 Task: Open a blank sheet, save the file as riskmgmt.doc Add Heading 'Strategies for effective risk management: 'Strategies for effective risk management:  Add the following points with numberingAdd the following points with numbering 1.	Identify potential risks_x000D_
2.	Assess their impact_x000D_
3.	Develop mitigation strategies_x000D_
Select the entire thext and change line spacing to  1.5 Select the entire text and apply  Outside Borders ,change the font size of heading and points to 20
Action: Mouse moved to (26, 24)
Screenshot: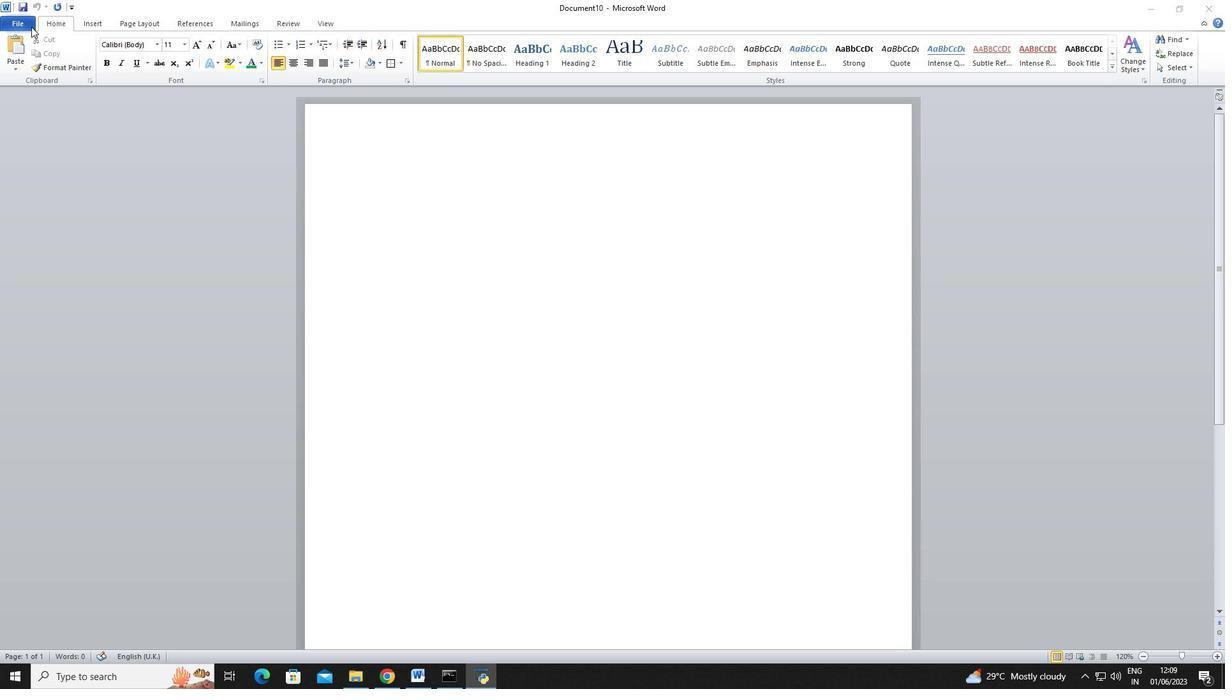 
Action: Mouse pressed left at (26, 24)
Screenshot: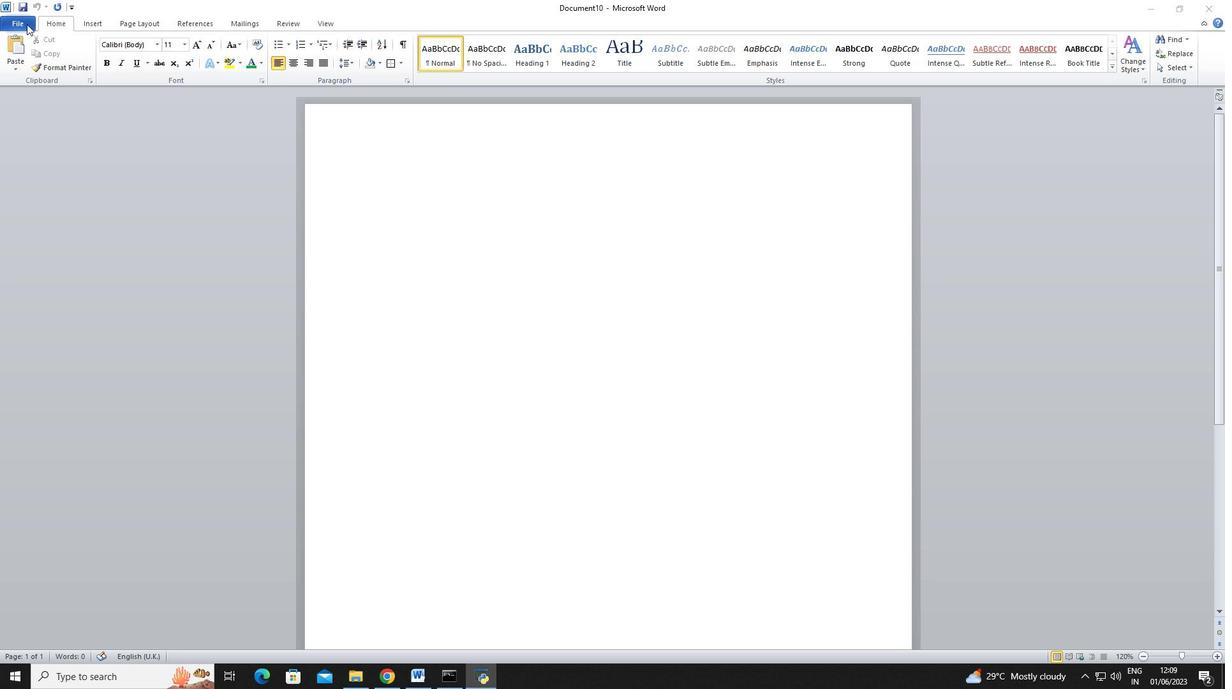 
Action: Mouse pressed left at (26, 24)
Screenshot: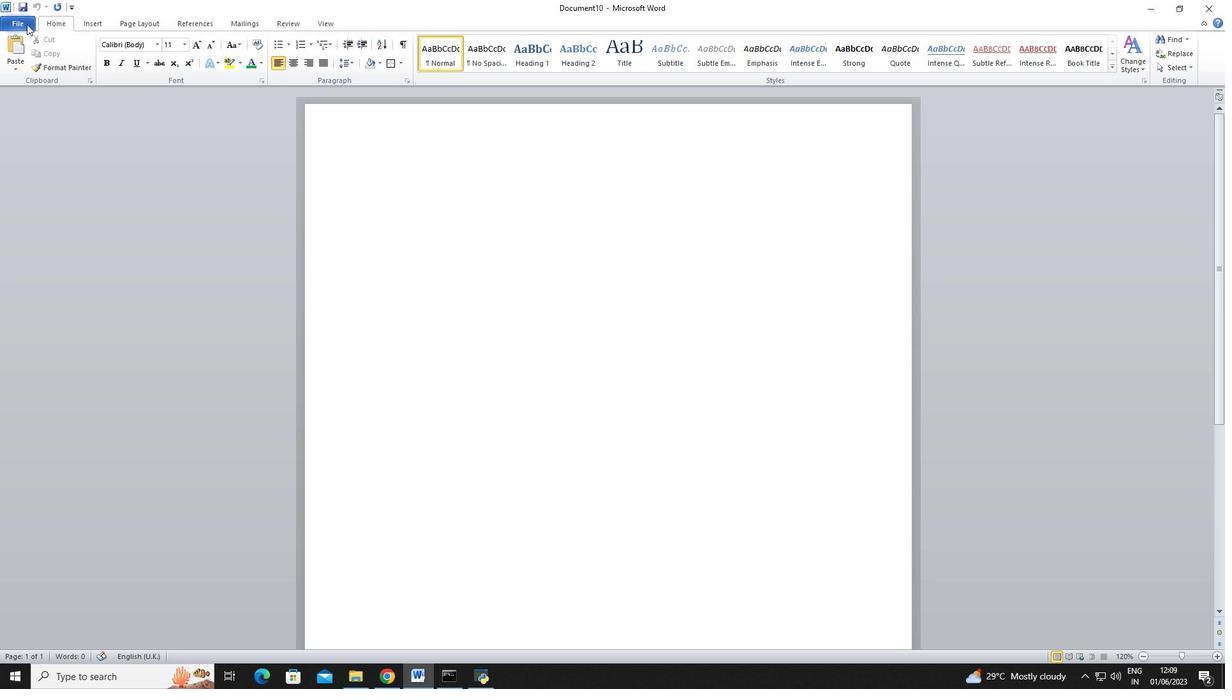 
Action: Mouse moved to (25, 163)
Screenshot: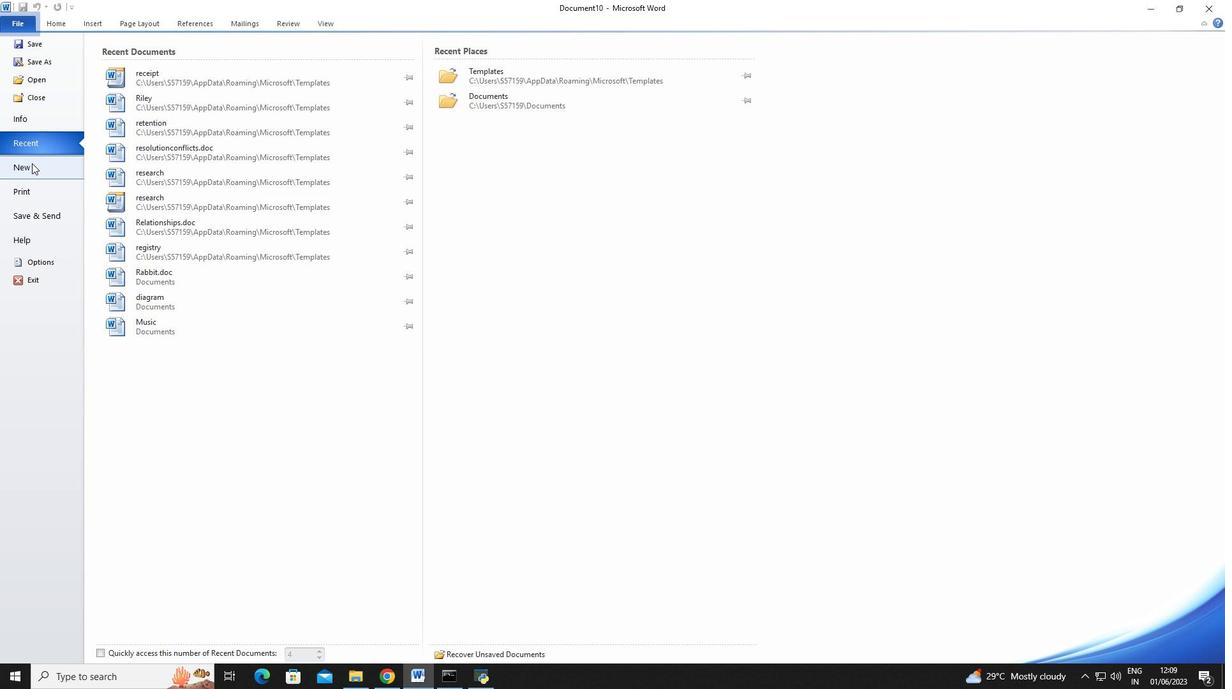 
Action: Mouse pressed left at (25, 163)
Screenshot: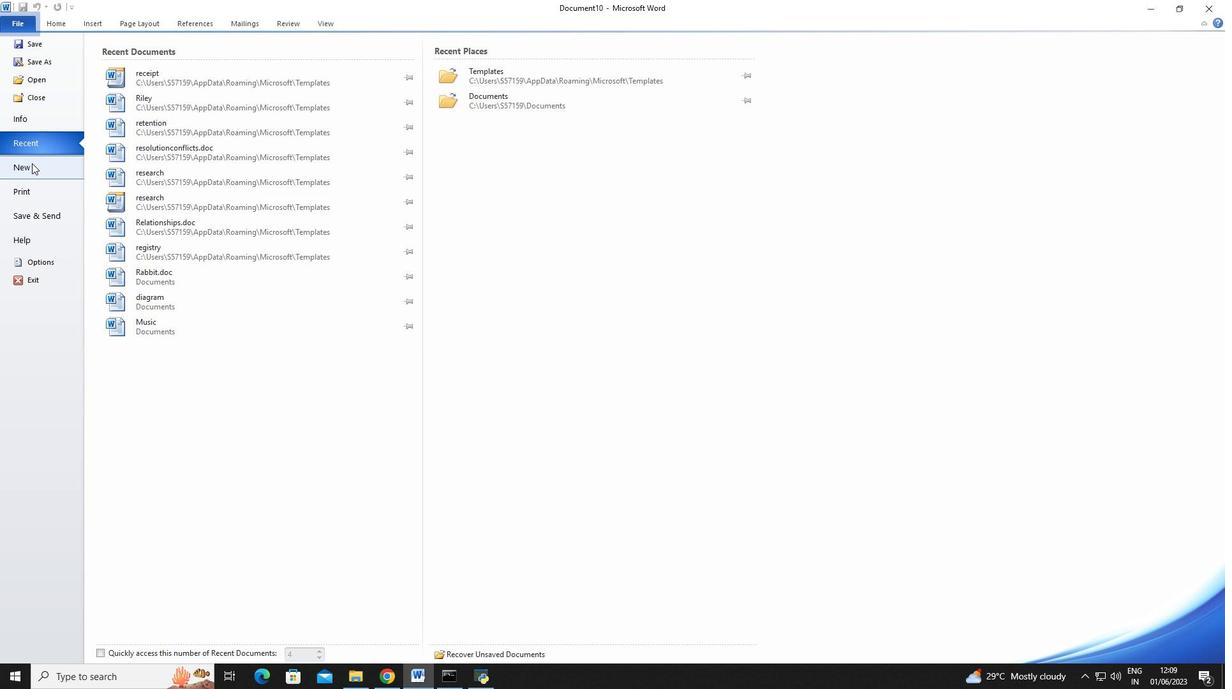 
Action: Mouse moved to (139, 138)
Screenshot: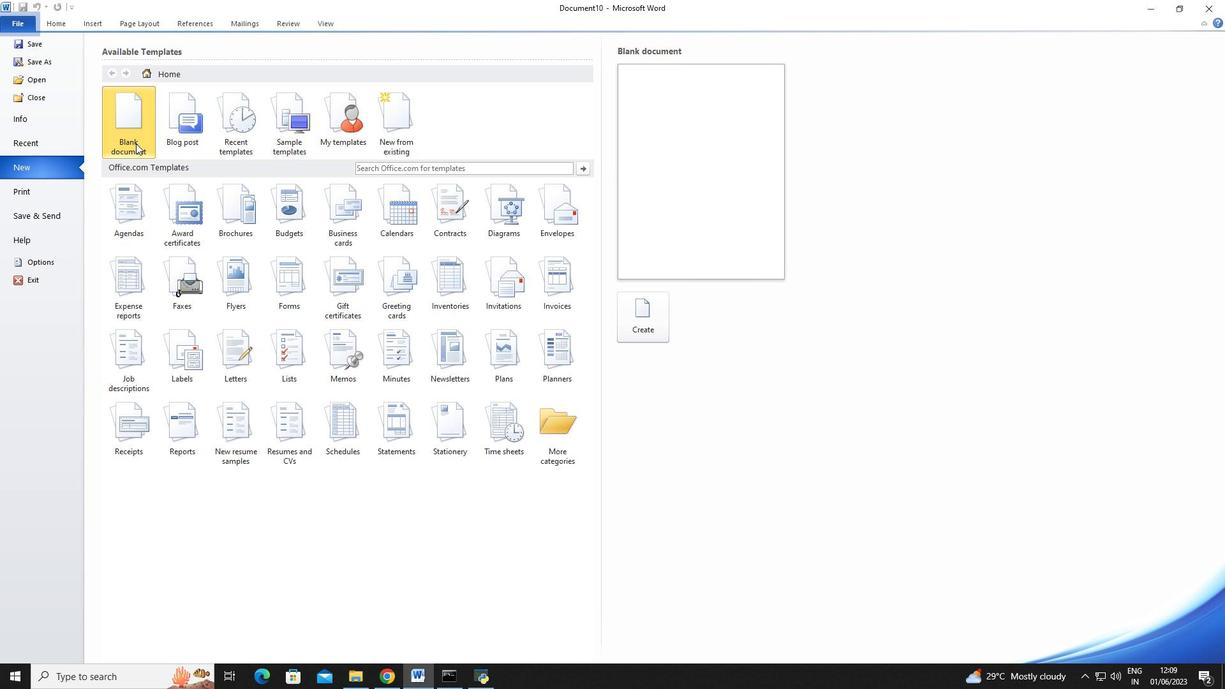 
Action: Mouse pressed left at (139, 138)
Screenshot: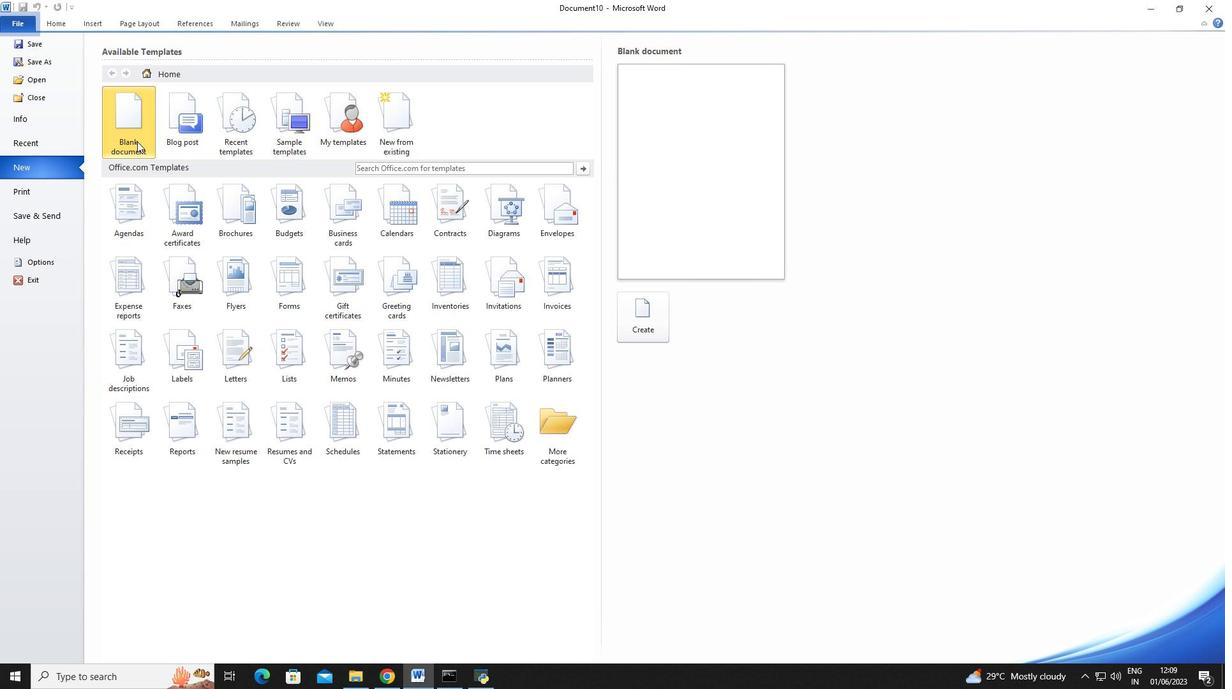 
Action: Mouse moved to (652, 320)
Screenshot: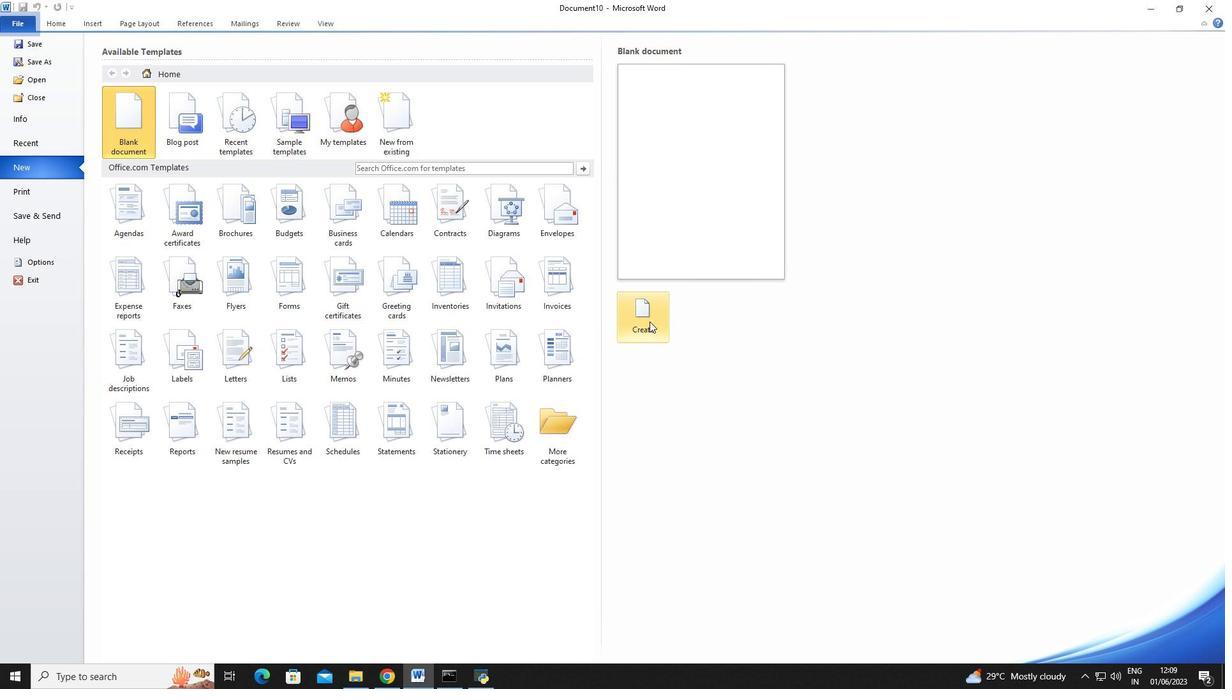
Action: Mouse pressed left at (652, 320)
Screenshot: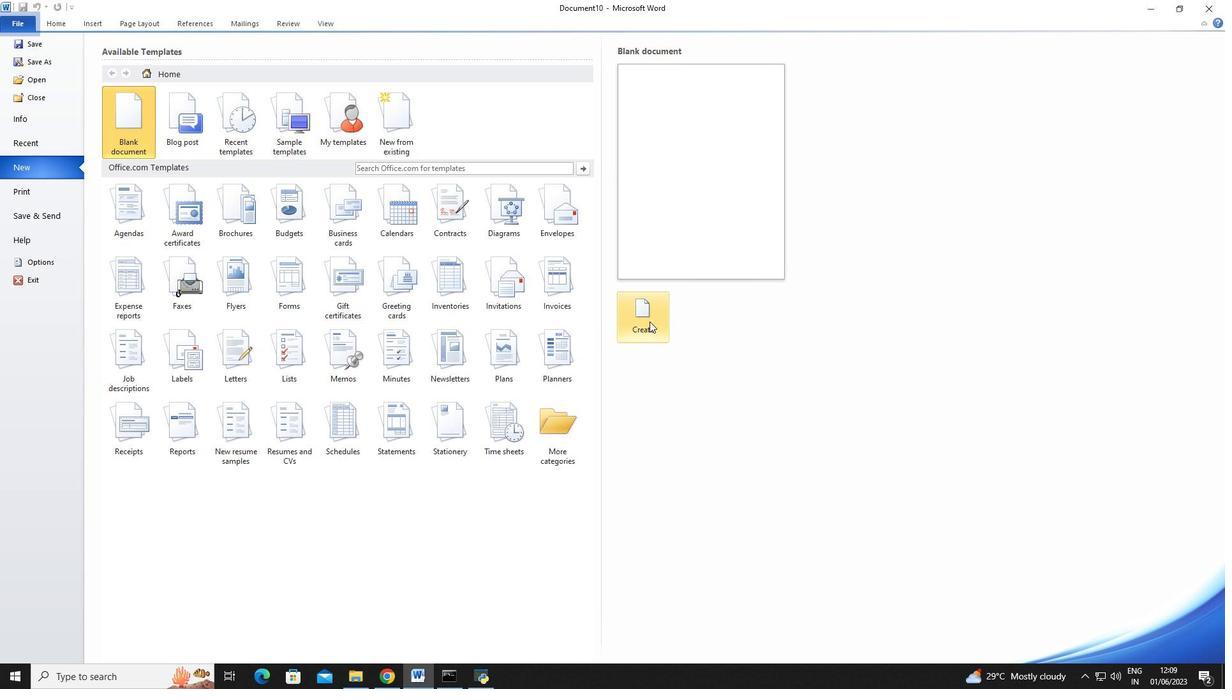 
Action: Mouse moved to (21, 10)
Screenshot: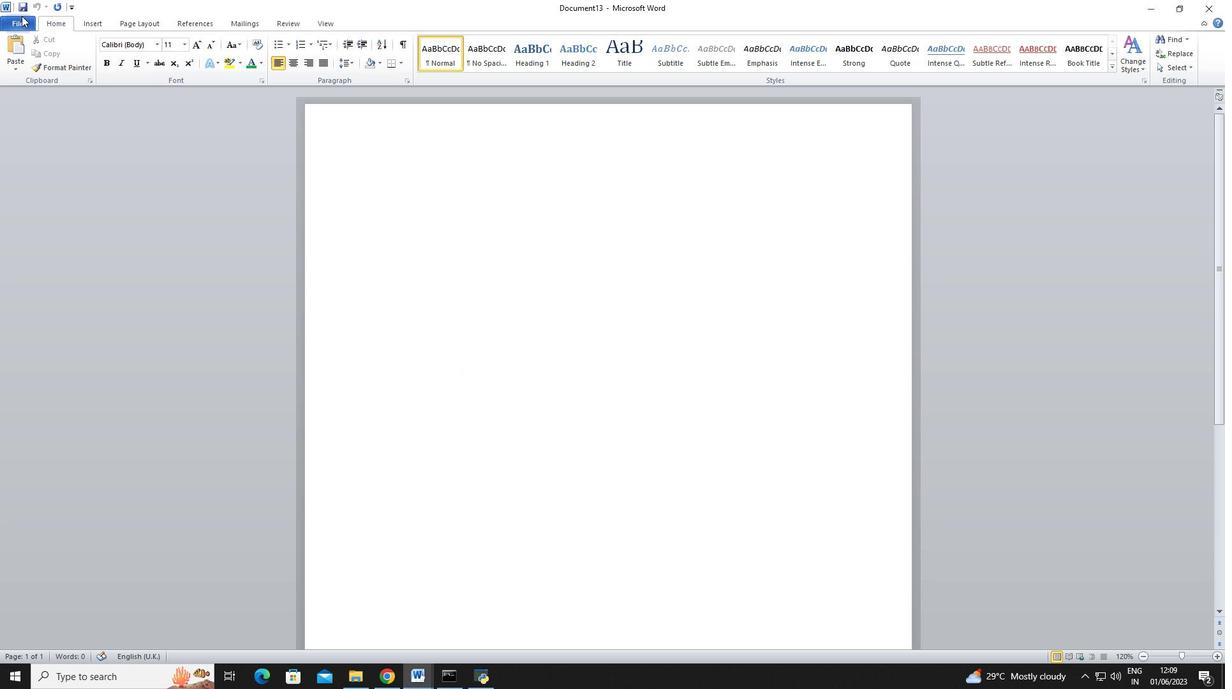 
Action: Mouse pressed left at (21, 10)
Screenshot: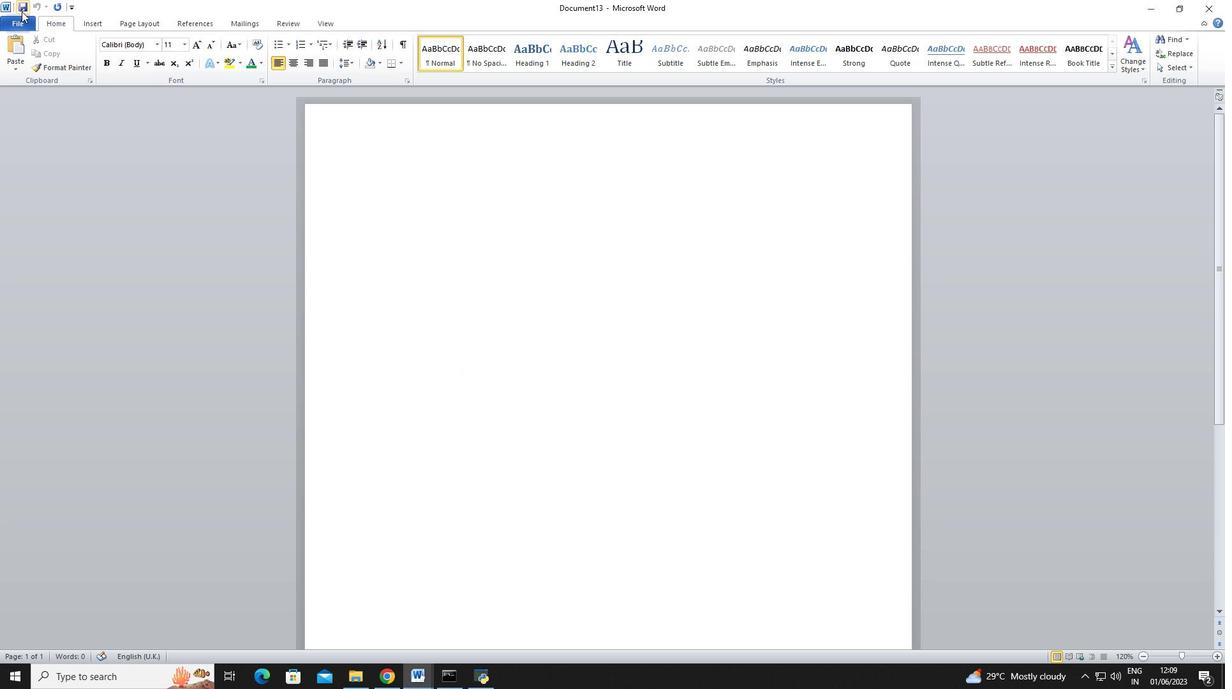 
Action: Key pressed riskmgmt.doc
Screenshot: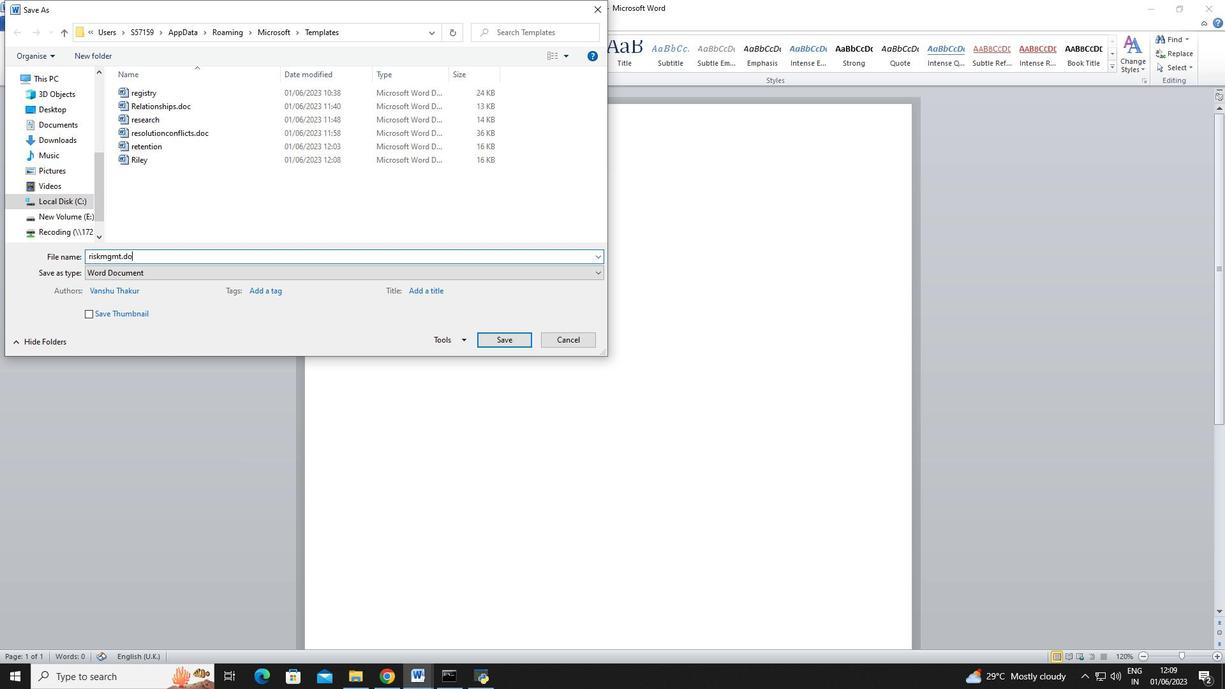 
Action: Mouse moved to (487, 344)
Screenshot: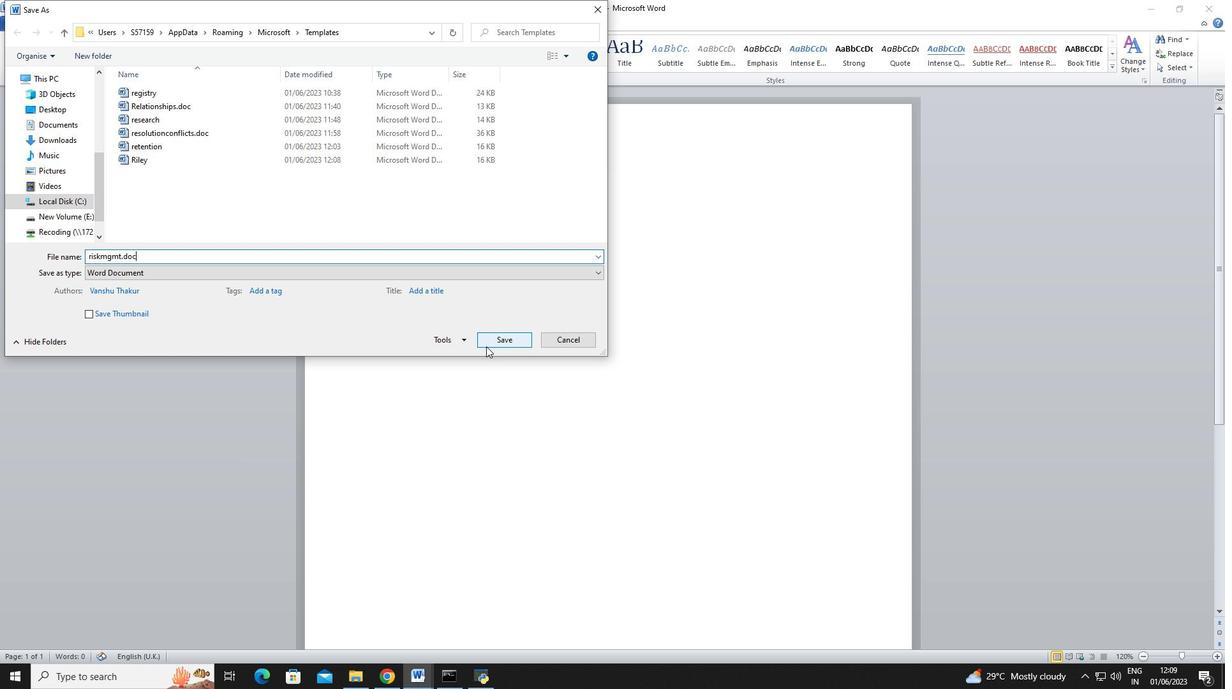 
Action: Mouse pressed left at (487, 344)
Screenshot: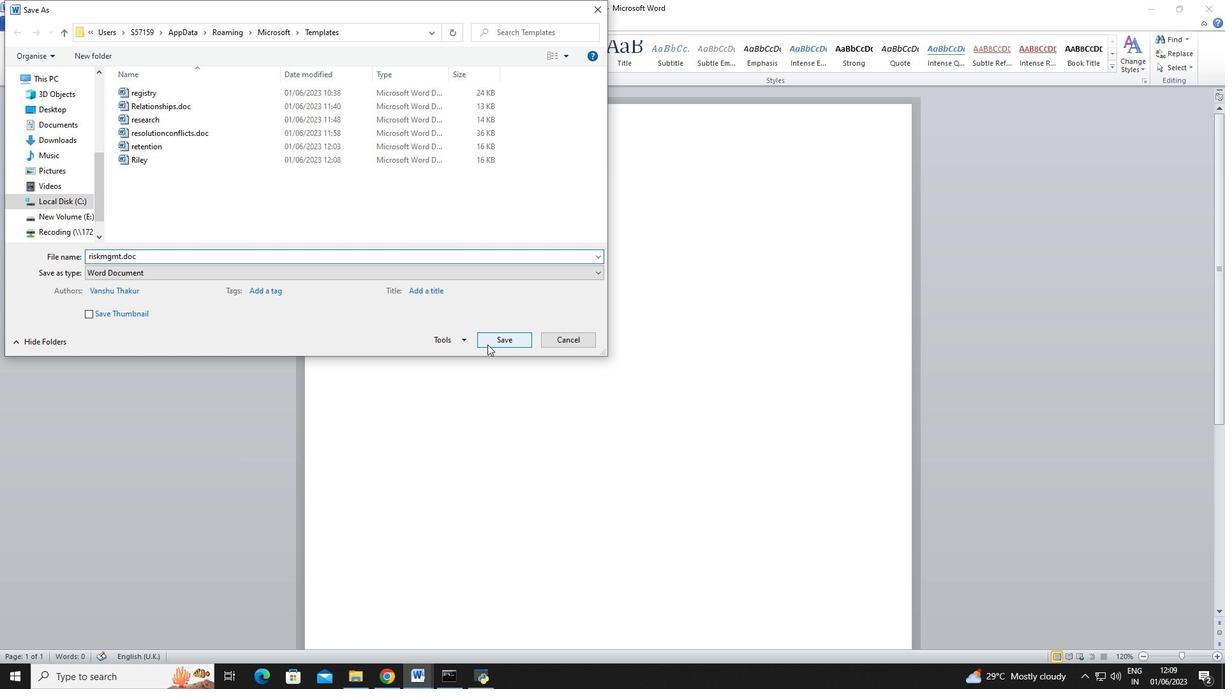 
Action: Key pressed <Key.shift>Strategiesfor<Key.left><Key.left><Key.left><Key.space><Key.right><Key.right><Key.right><Key.space>effective<Key.space>risk<Key.space>management<Key.enter>
Screenshot: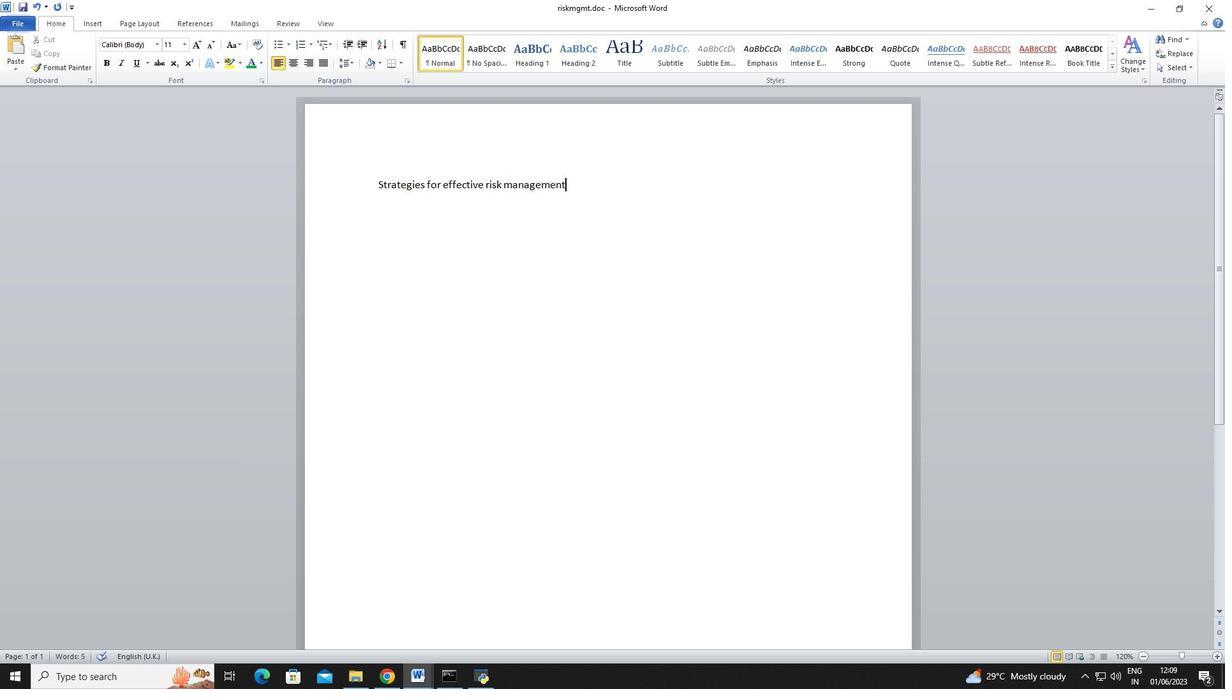 
Action: Mouse moved to (271, 42)
Screenshot: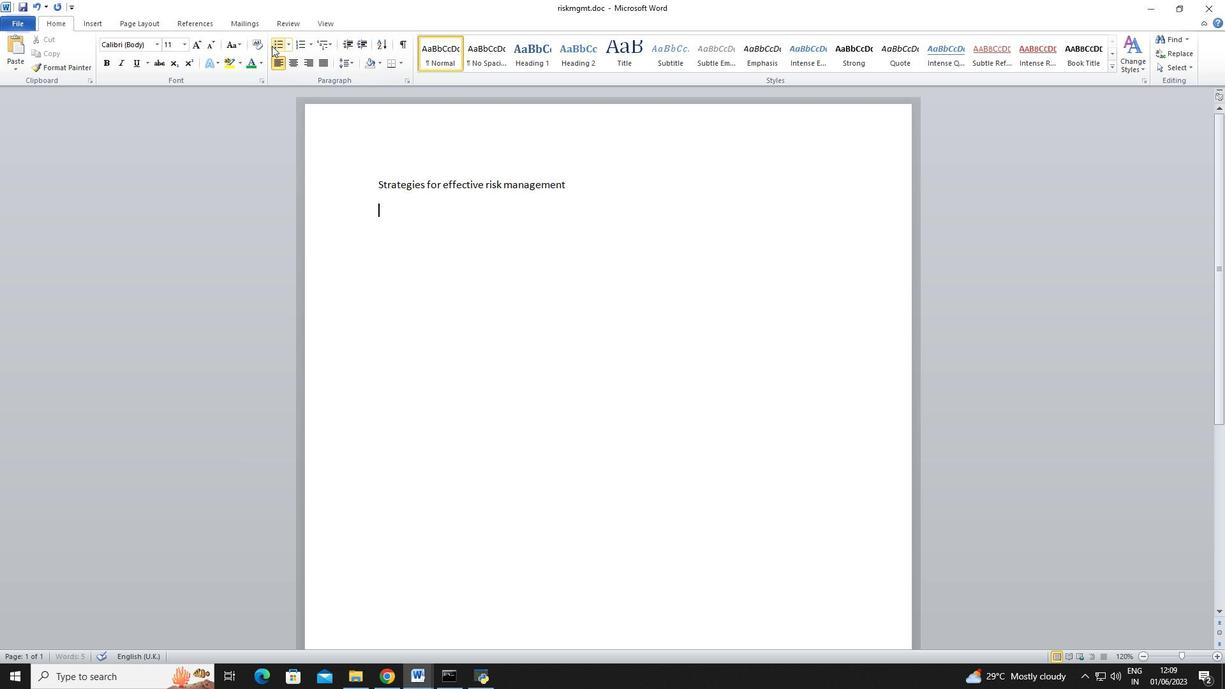 
Action: Mouse pressed left at (271, 42)
Screenshot: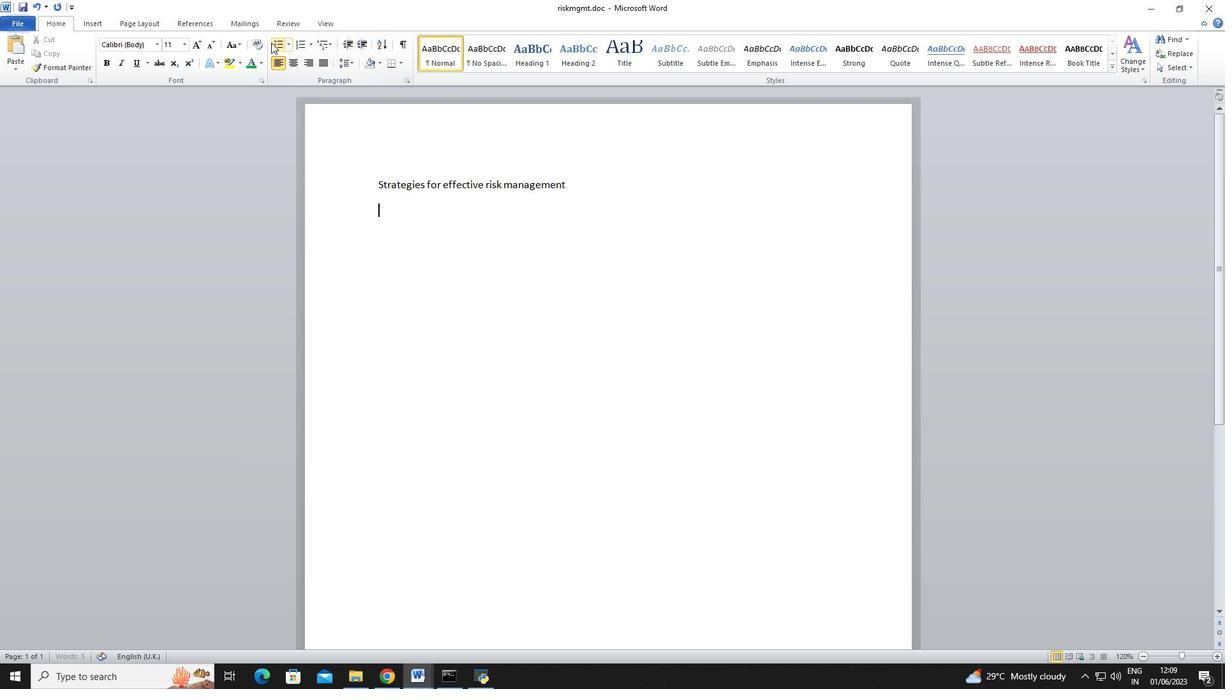 
Action: Mouse moved to (422, 282)
Screenshot: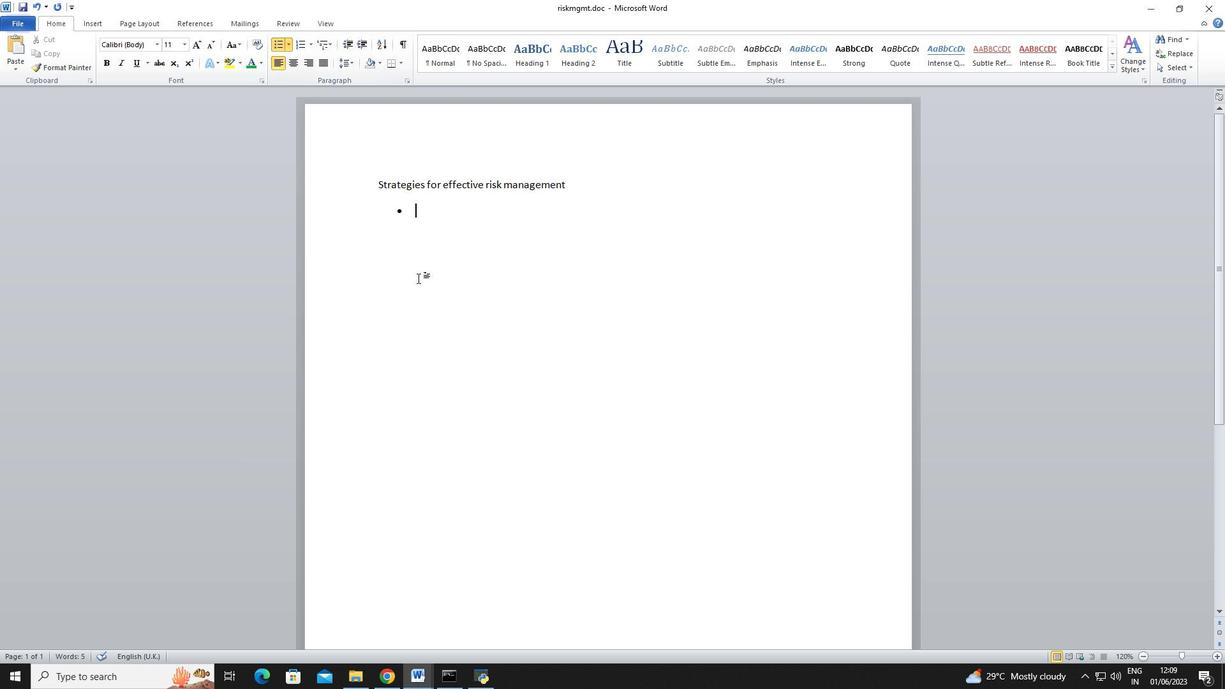 
Action: Key pressed <Key.shift><Key.shift><Key.shift><Key.shift><Key.shift><Key.shift><Key.shift><Key.shift><Key.shift><Key.shift><Key.shift>Identify<Key.space>potential<Key.space>risks<Key.enter><Key.shift>Assess<Key.space>their<Key.space>impact<Key.enter><Key.shift>Develop<Key.space>mitigation<Key.space>strategies
Screenshot: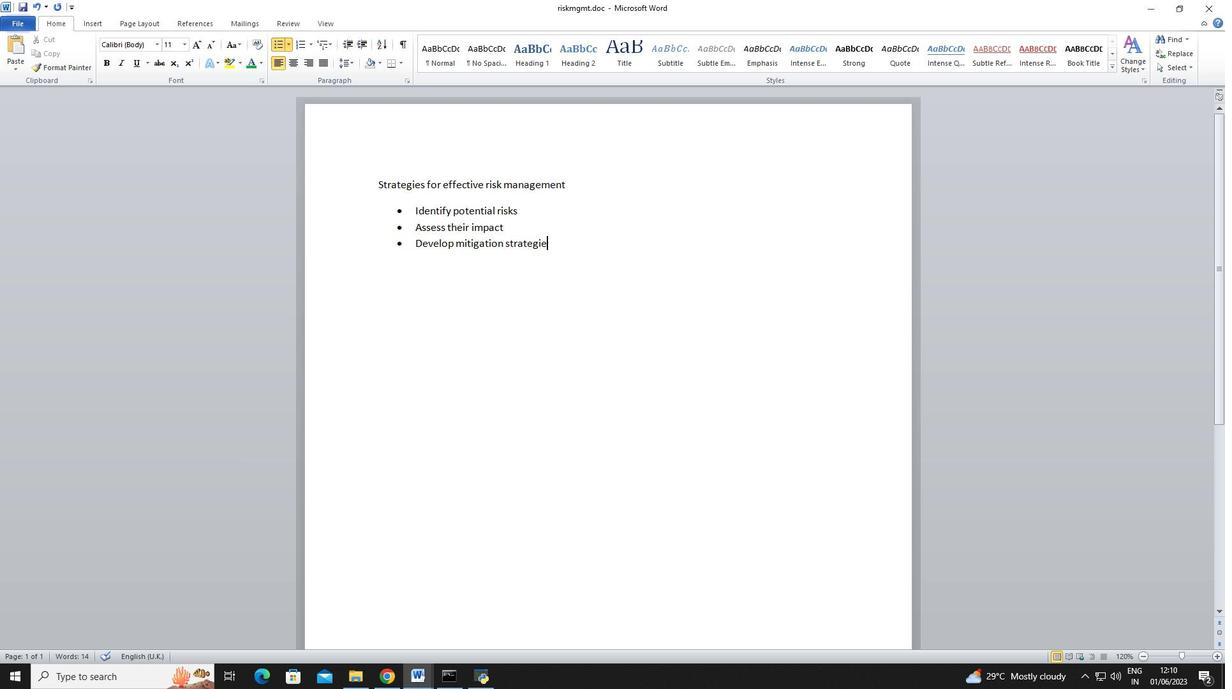 
Action: Mouse moved to (564, 250)
Screenshot: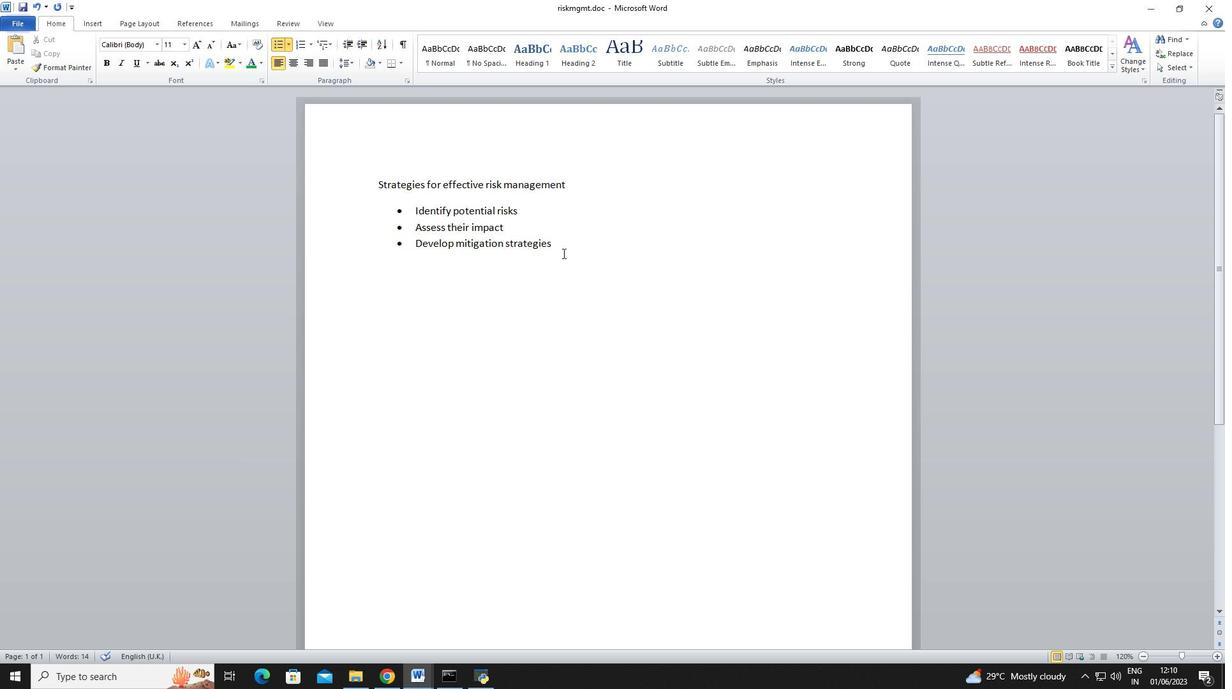 
Action: Mouse pressed left at (564, 250)
Screenshot: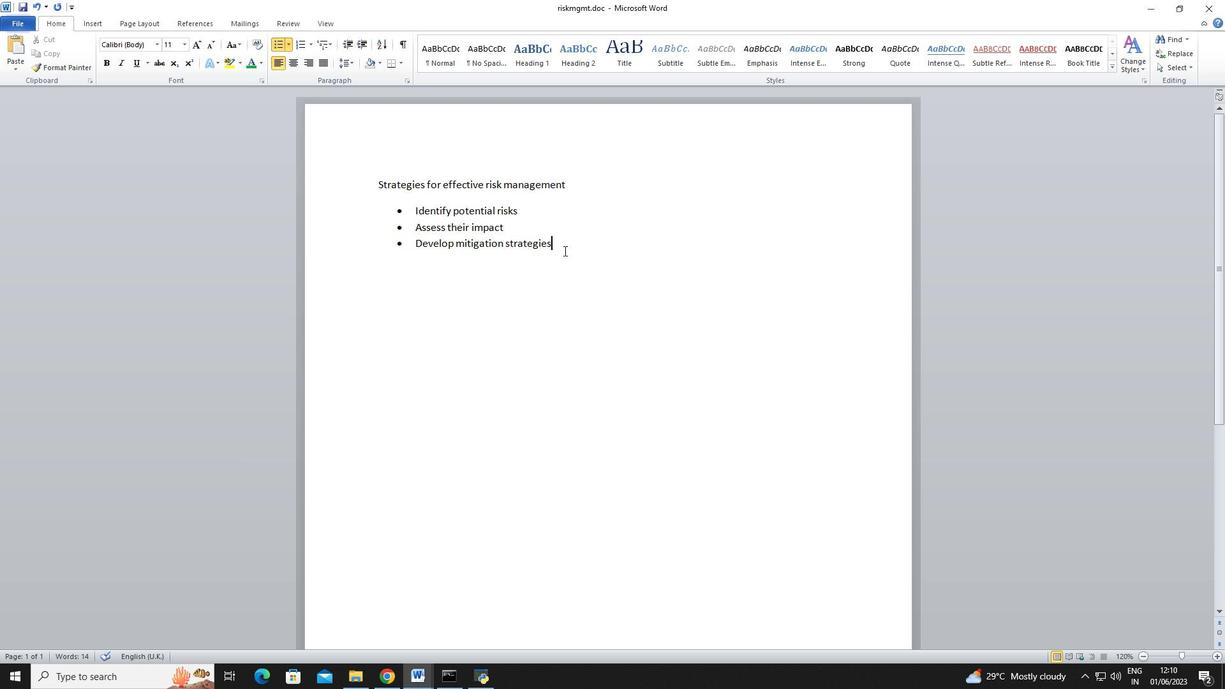 
Action: Mouse moved to (353, 64)
Screenshot: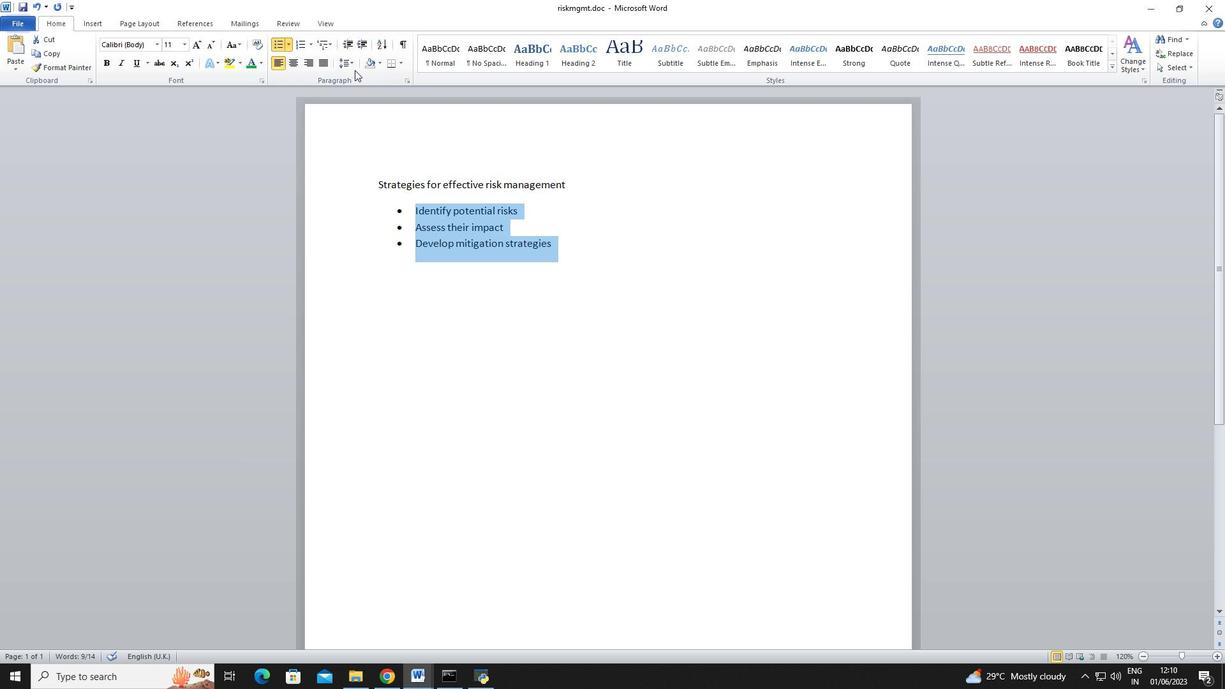
Action: Mouse pressed left at (353, 64)
Screenshot: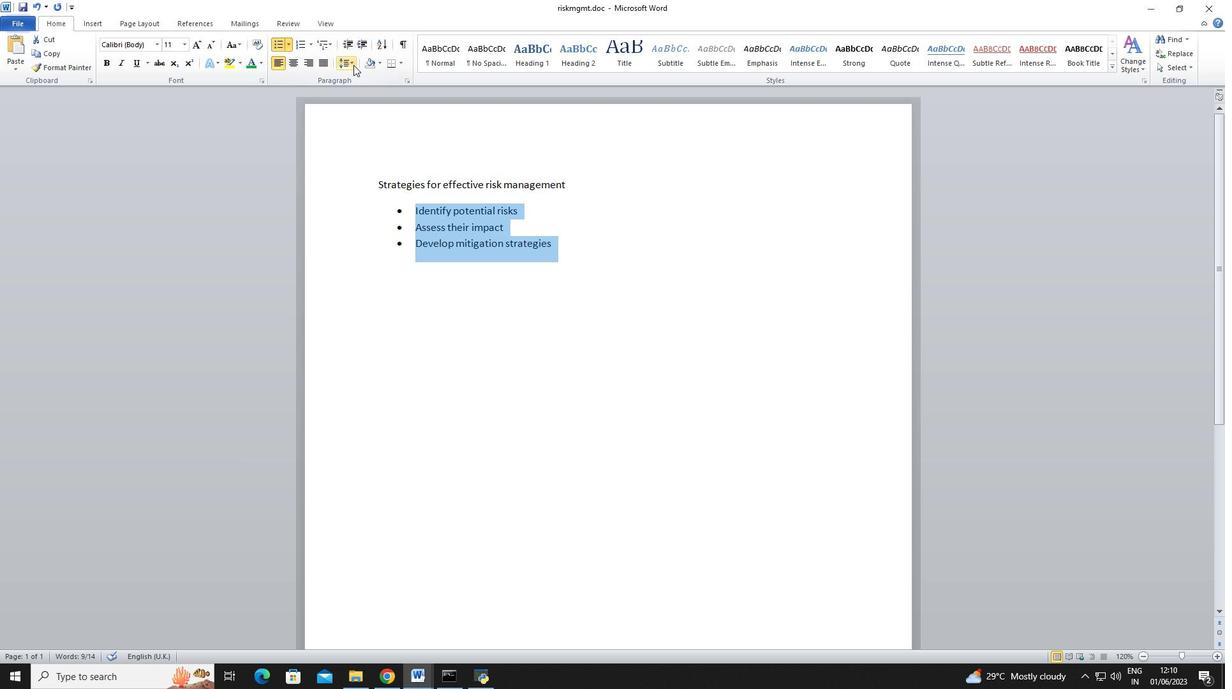 
Action: Mouse moved to (367, 109)
Screenshot: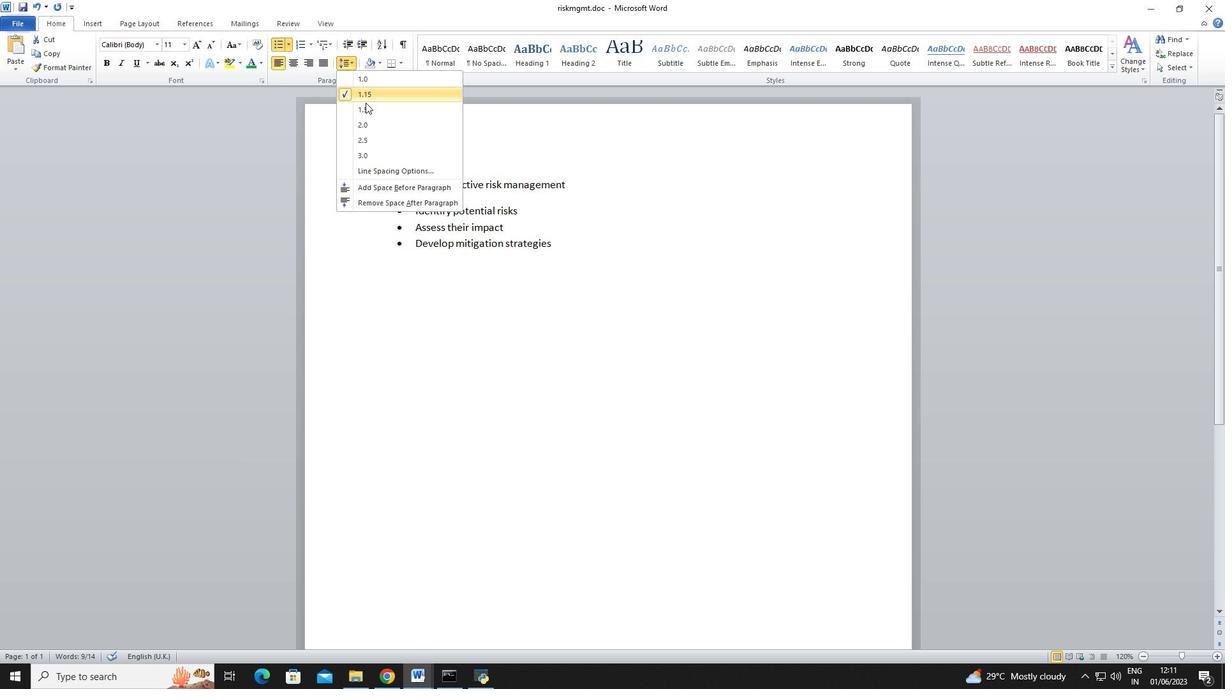 
Action: Mouse pressed left at (367, 109)
Screenshot: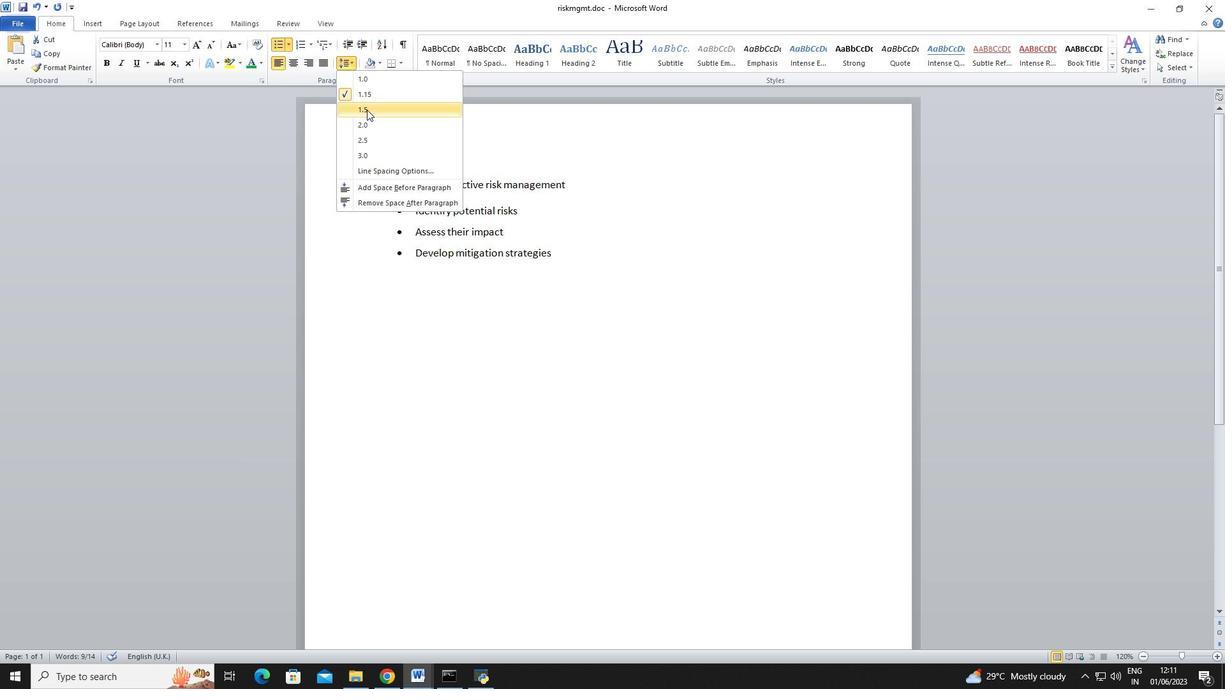
Action: Mouse moved to (401, 61)
Screenshot: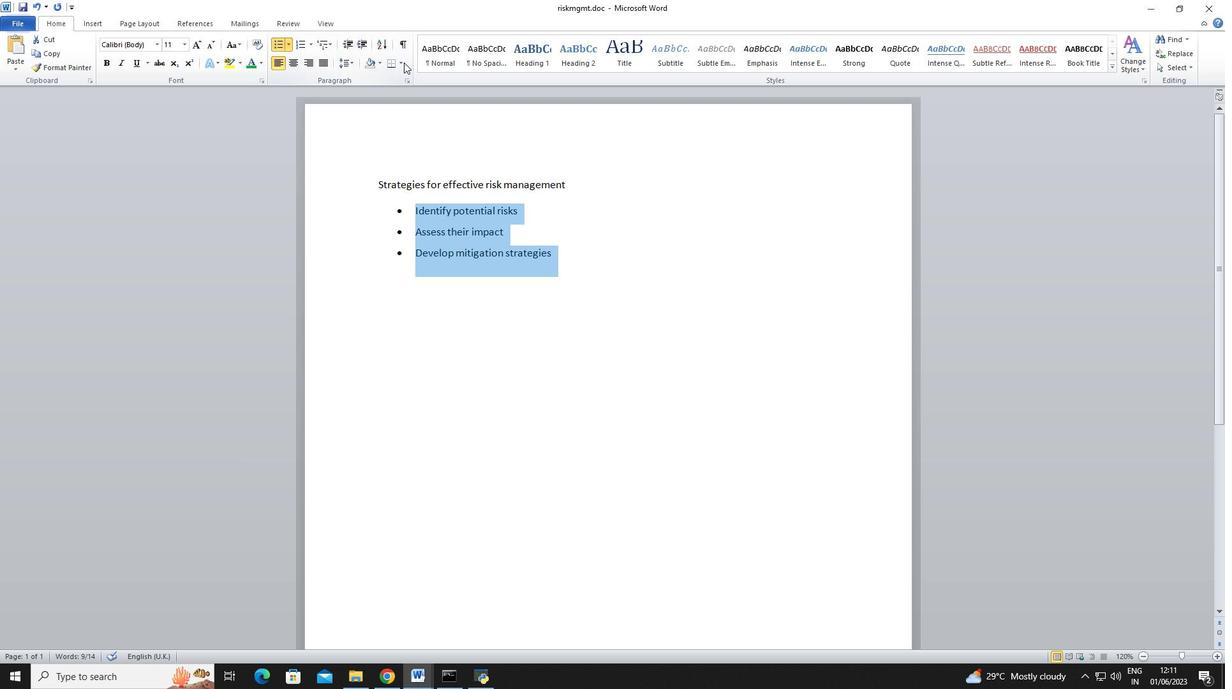 
Action: Mouse pressed left at (401, 61)
Screenshot: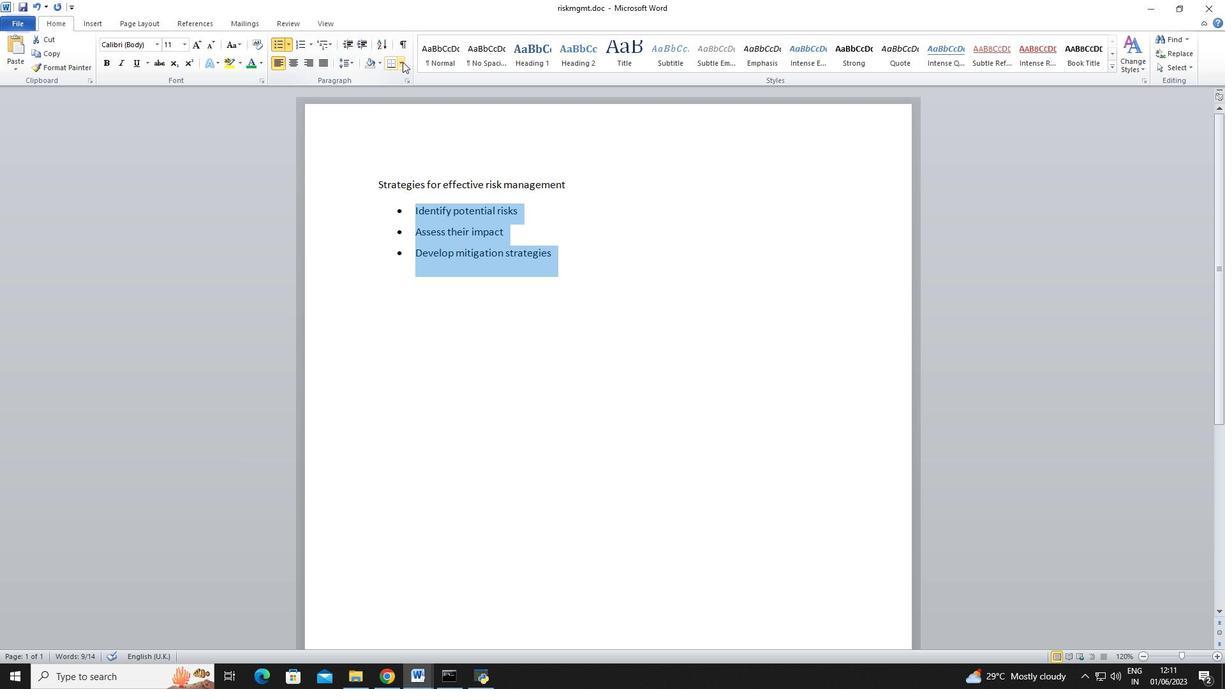 
Action: Mouse moved to (420, 164)
Screenshot: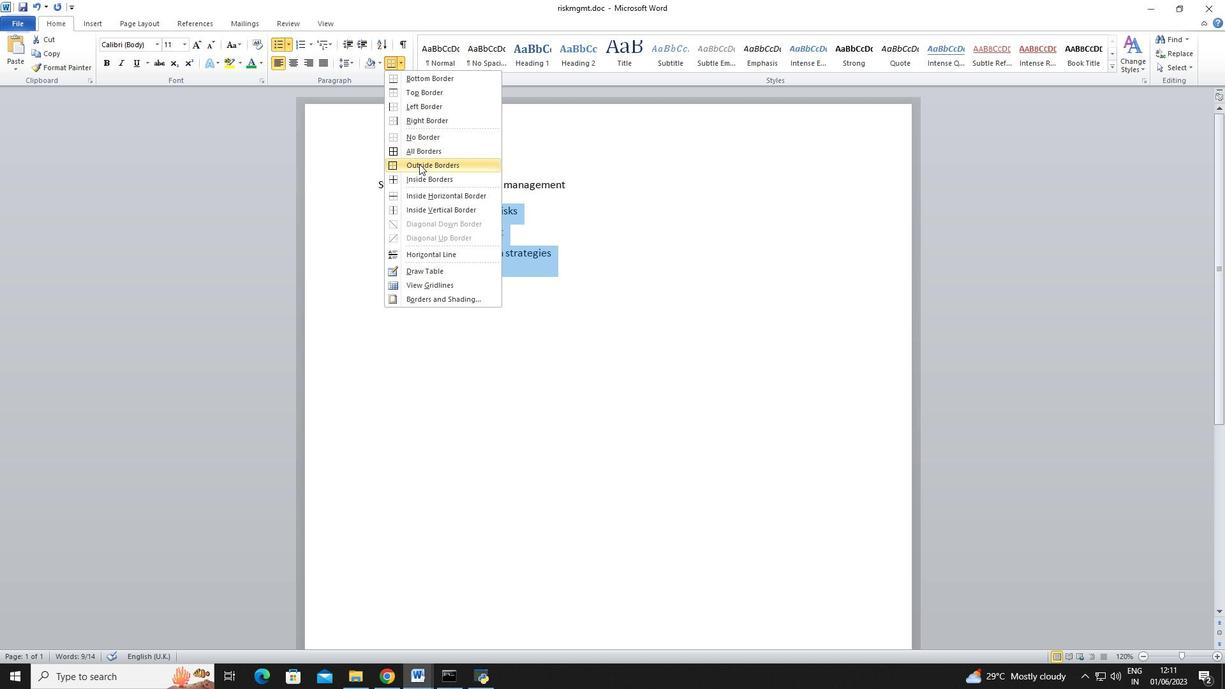 
Action: Mouse pressed left at (420, 164)
Screenshot: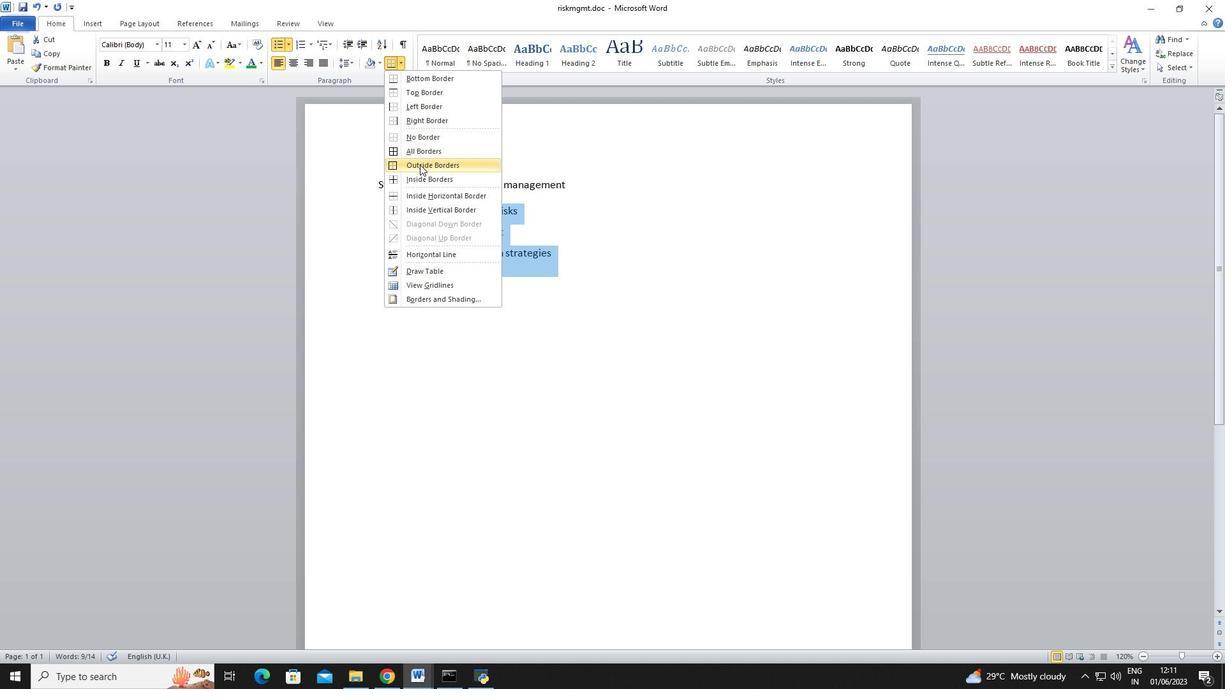 
Action: Mouse moved to (377, 185)
Screenshot: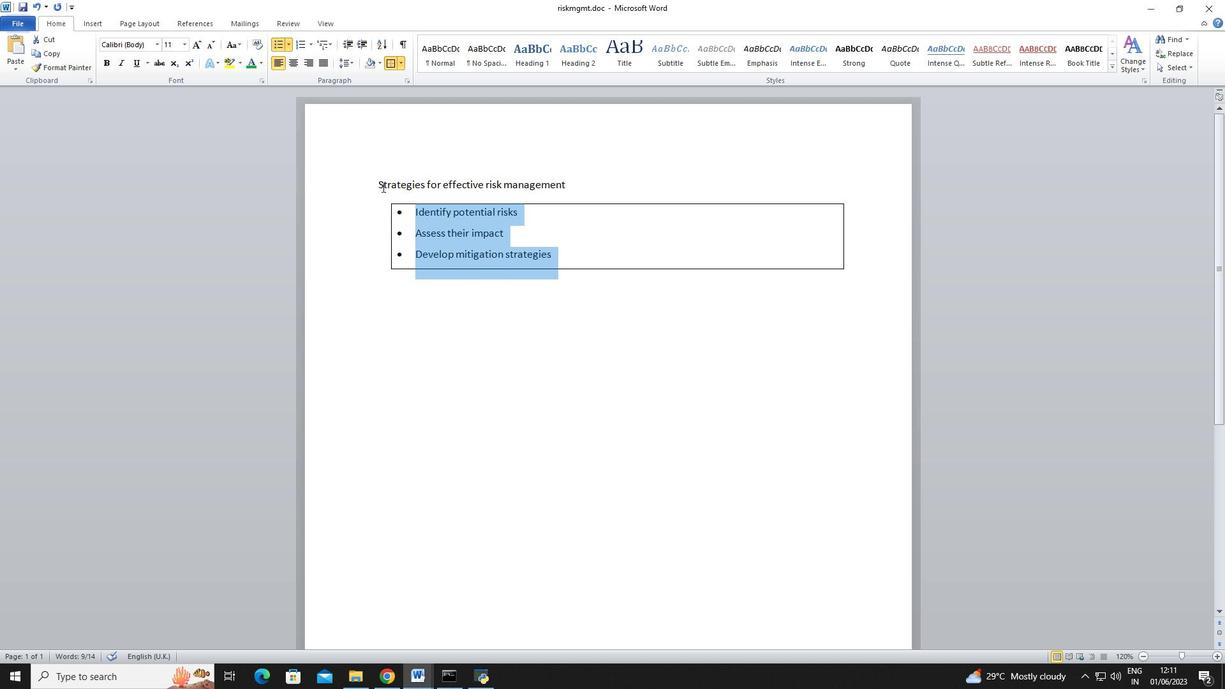 
Action: Mouse pressed left at (377, 185)
Screenshot: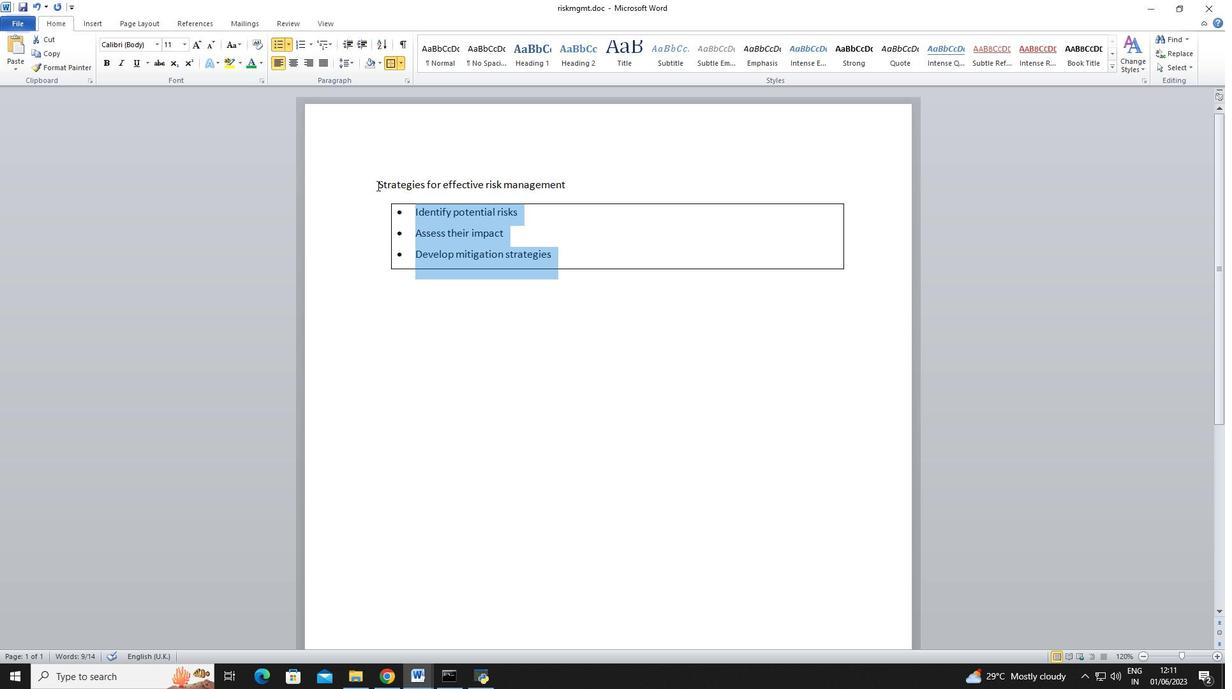 
Action: Mouse moved to (182, 45)
Screenshot: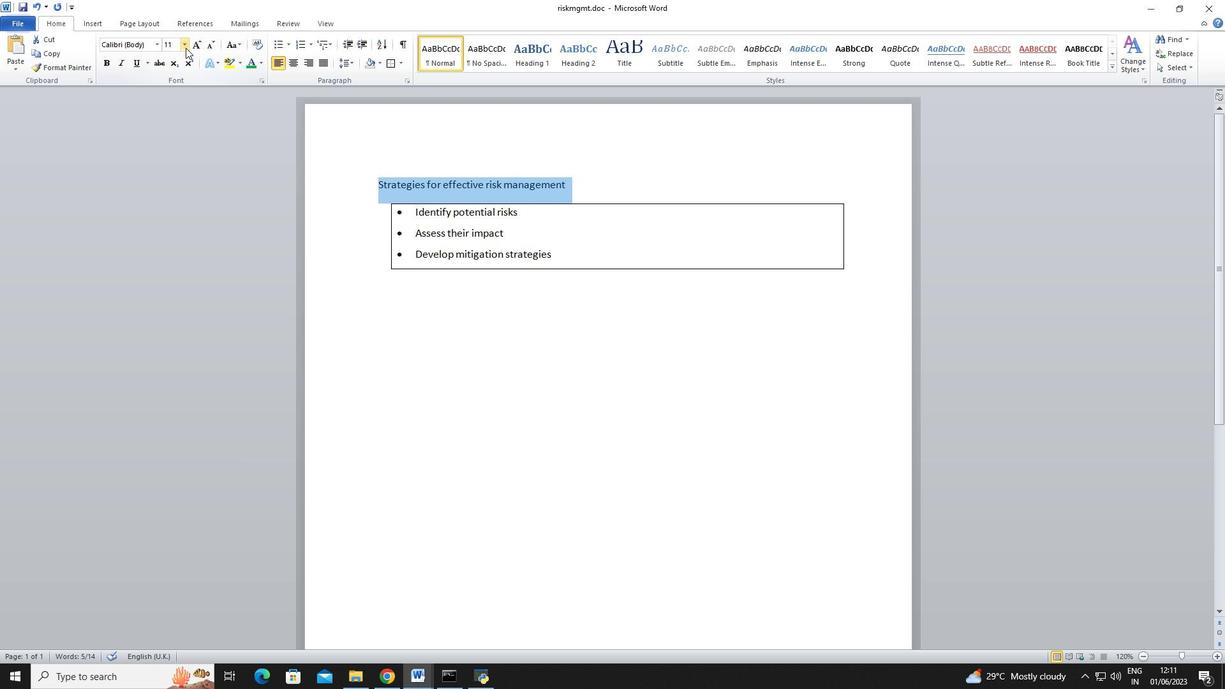 
Action: Mouse pressed left at (182, 45)
Screenshot: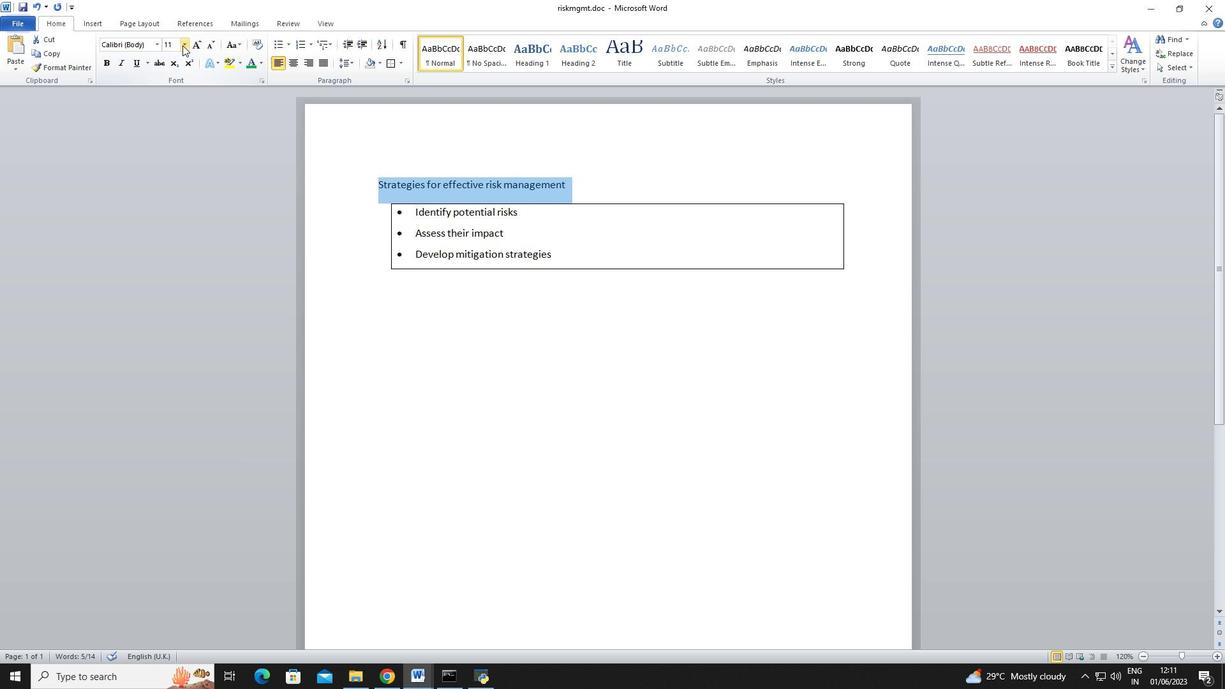 
Action: Mouse moved to (174, 142)
Screenshot: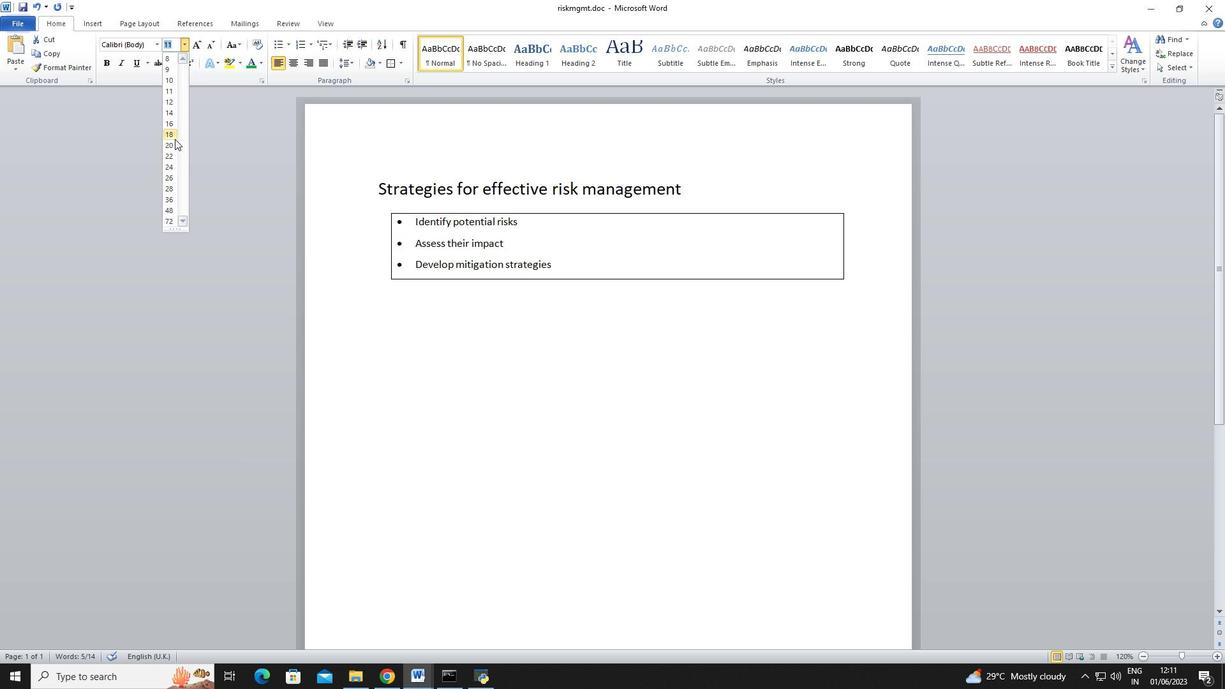 
Action: Mouse pressed left at (174, 142)
Screenshot: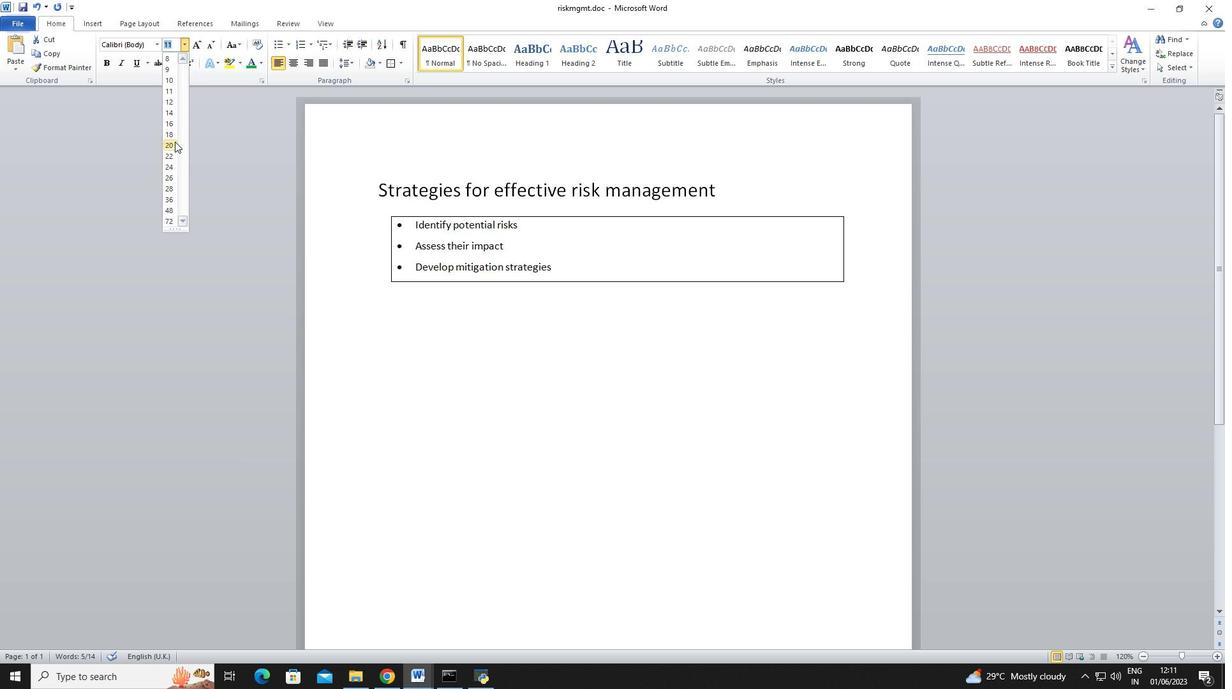 
Action: Mouse moved to (408, 295)
Screenshot: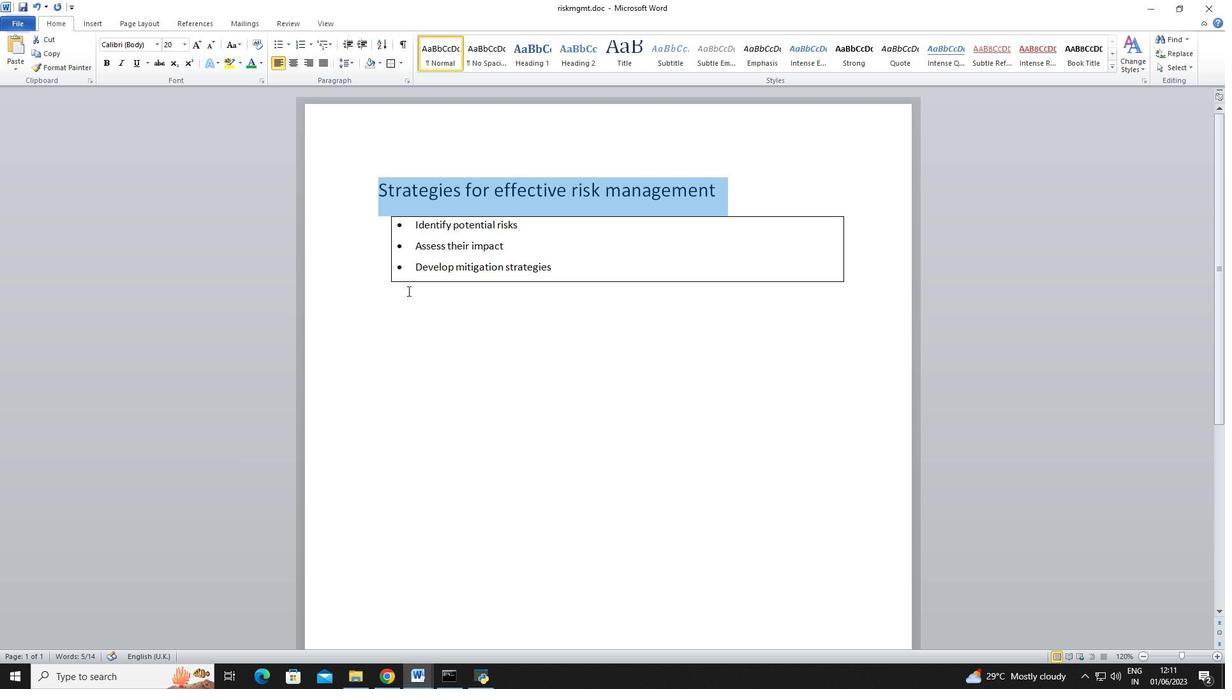 
Action: Mouse pressed left at (408, 295)
Screenshot: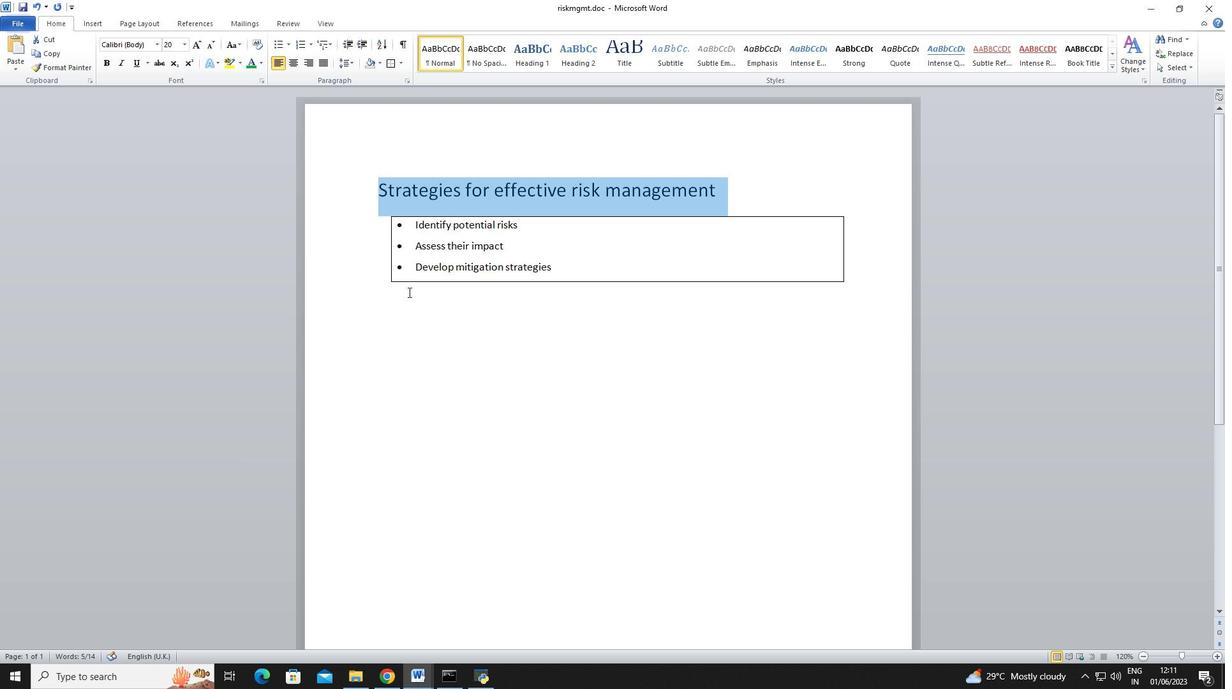 
Action: Mouse moved to (384, 301)
Screenshot: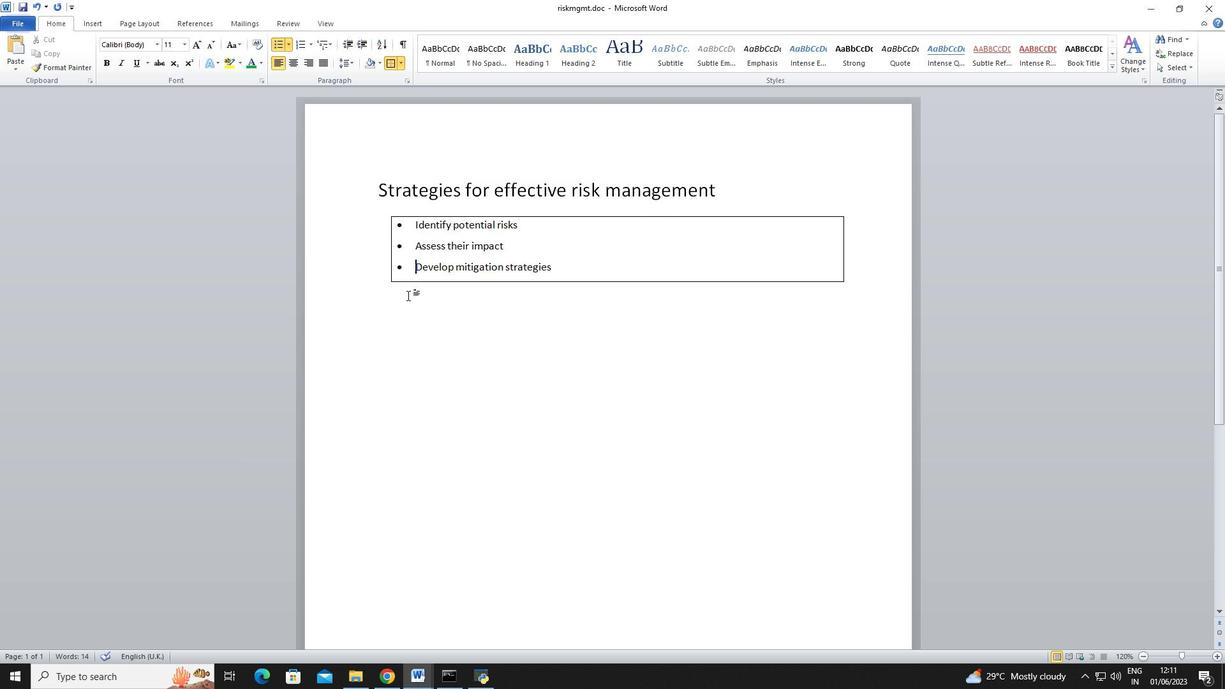 
Action: Mouse pressed left at (384, 301)
Screenshot: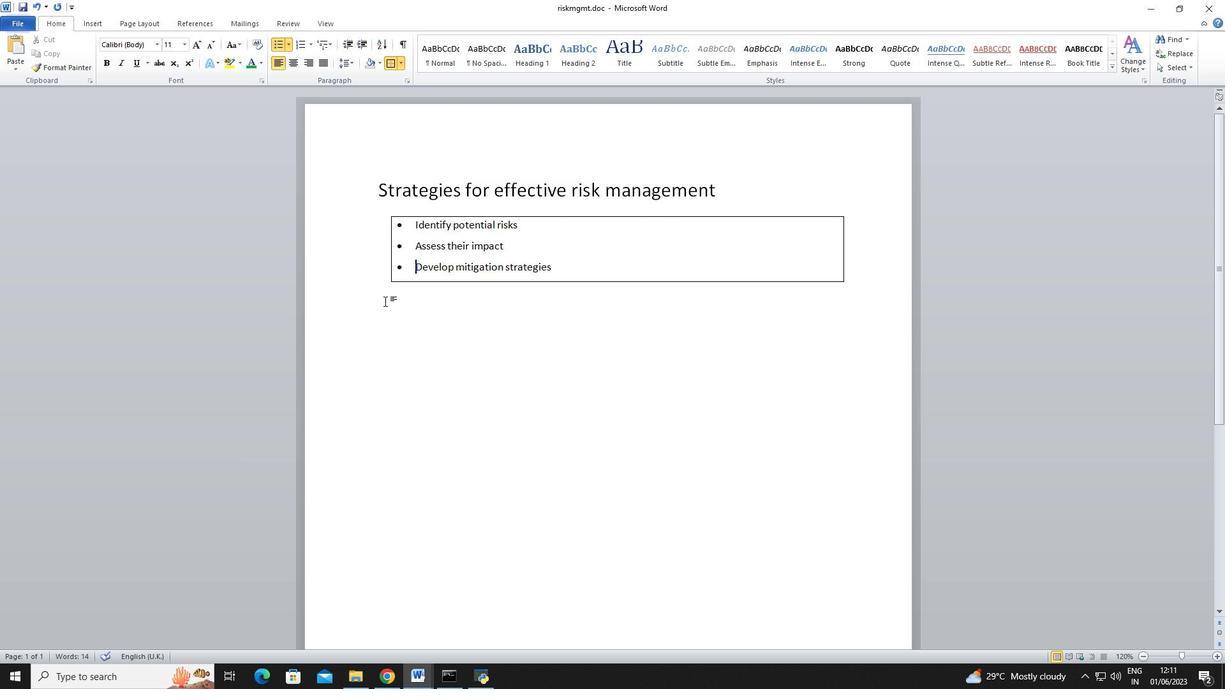 
Action: Mouse moved to (386, 294)
Screenshot: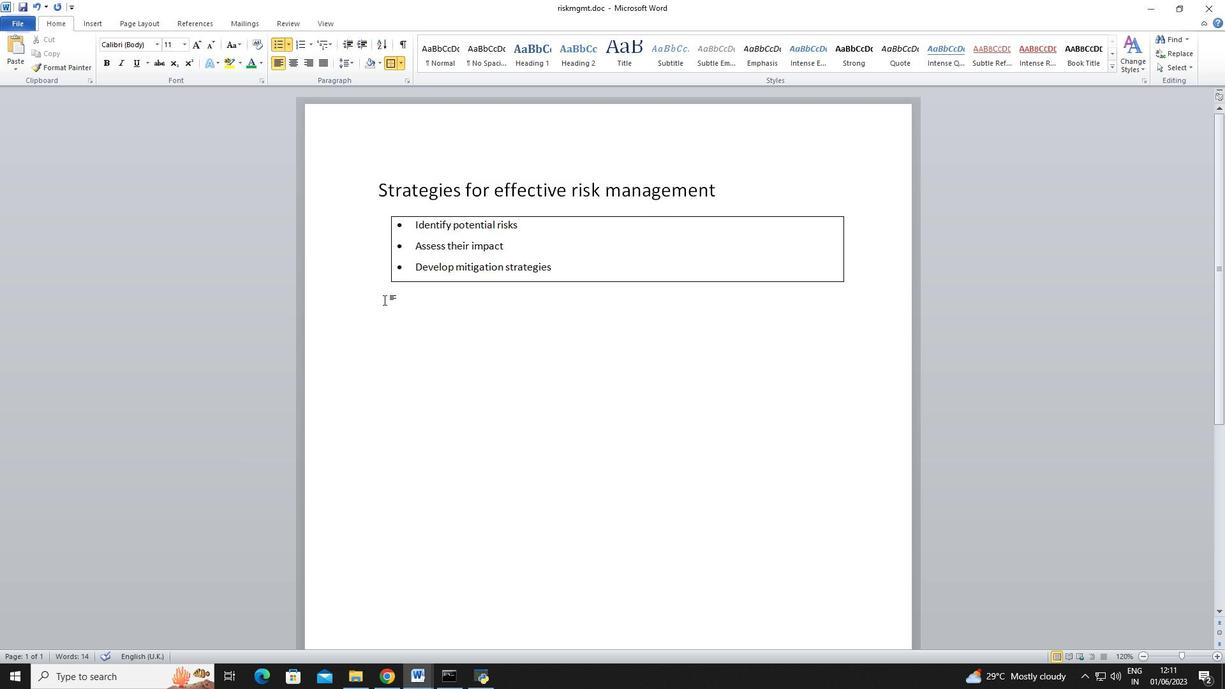 
